 Task: Customize the color theme of your VS Code editor.
Action: Mouse moved to (327, 264)
Screenshot: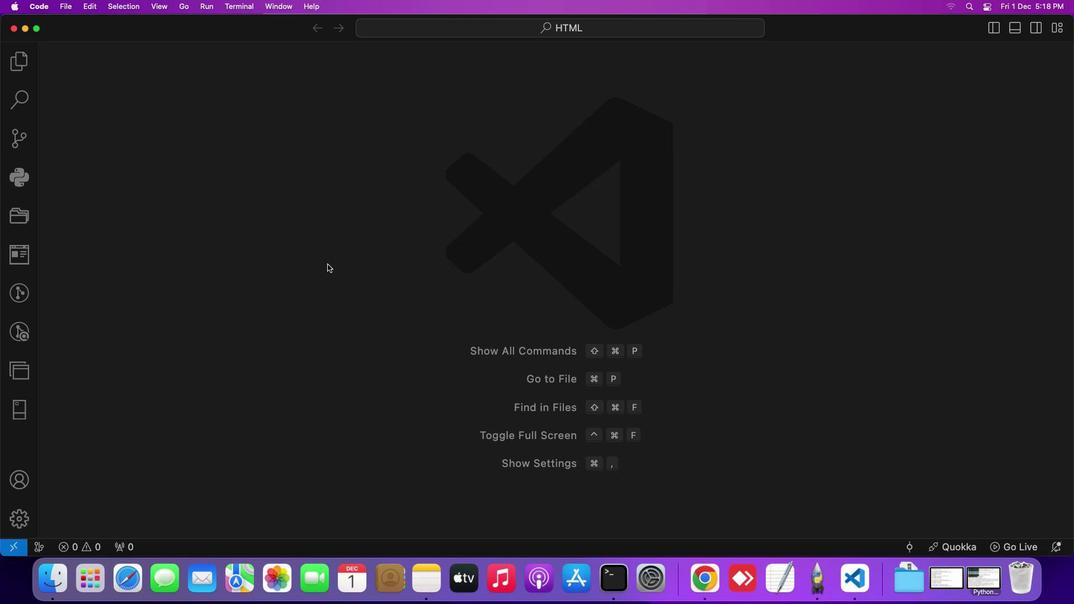 
Action: Mouse pressed left at (327, 264)
Screenshot: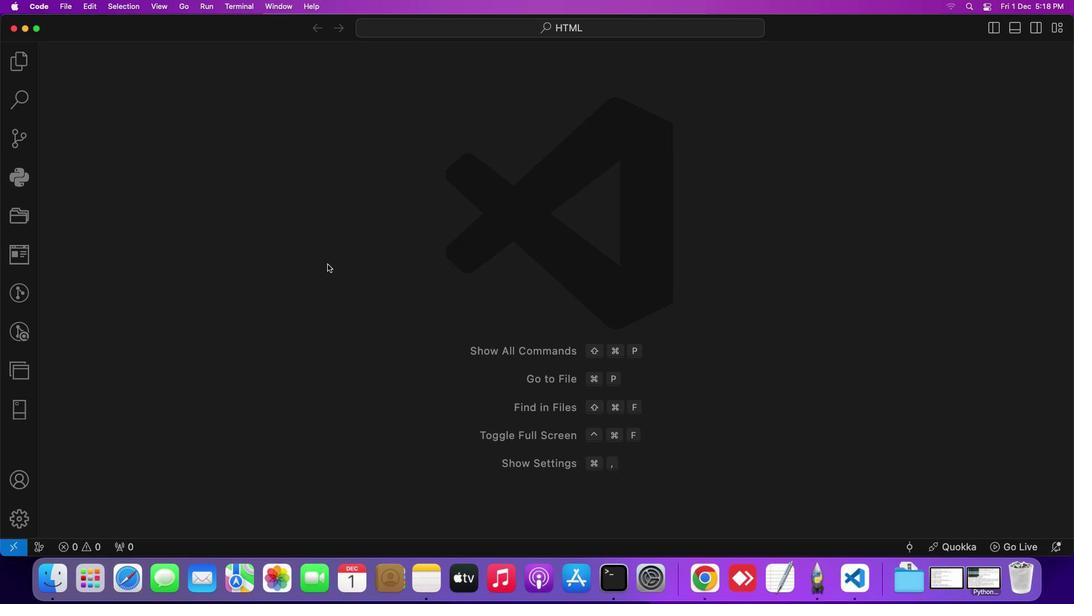 
Action: Mouse moved to (42, 3)
Screenshot: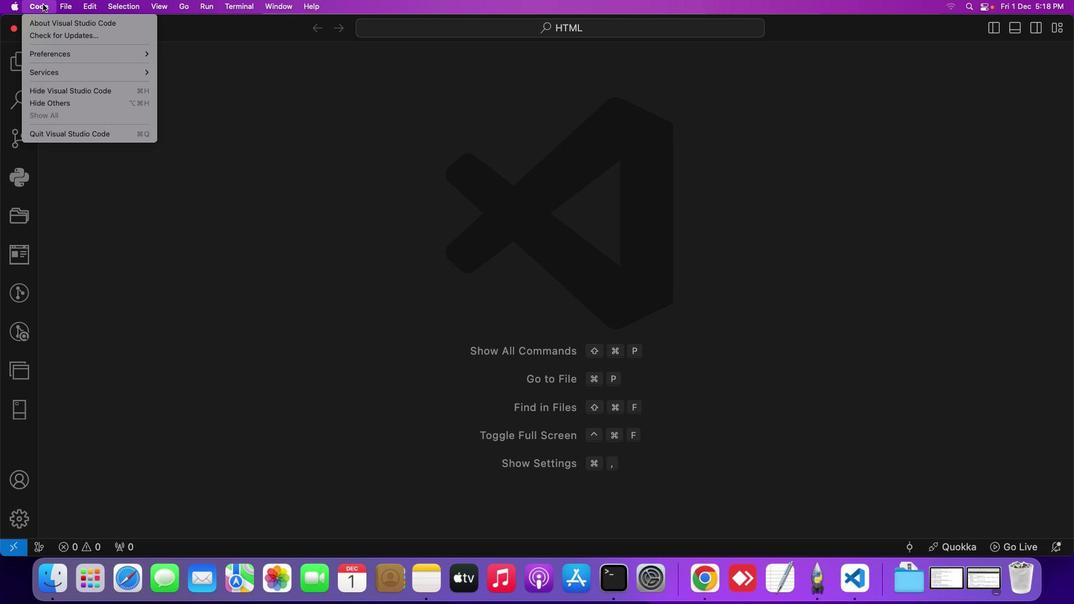 
Action: Mouse pressed left at (42, 3)
Screenshot: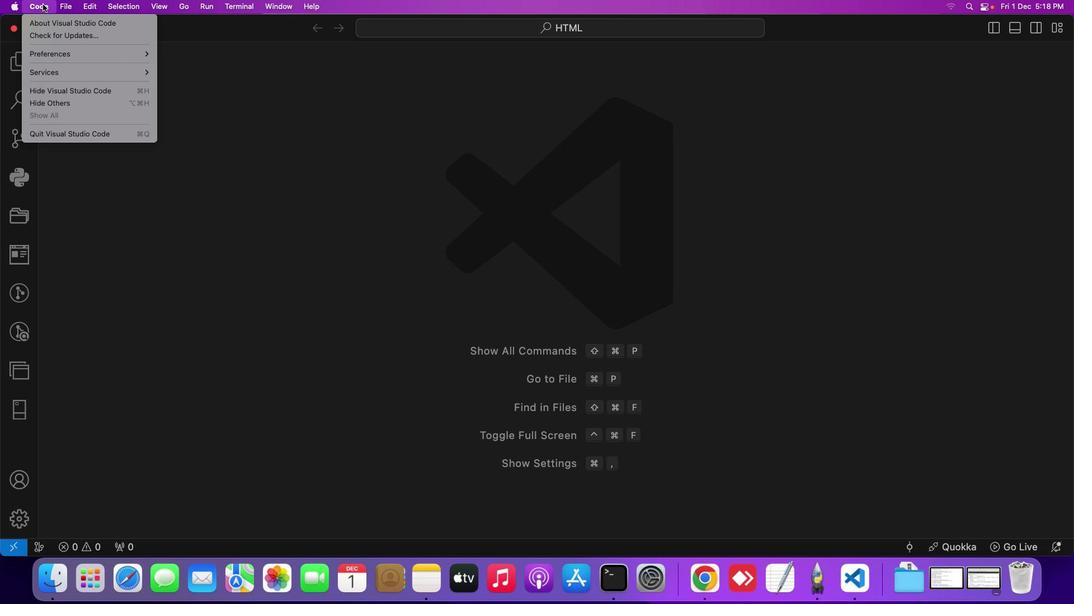 
Action: Mouse moved to (81, 55)
Screenshot: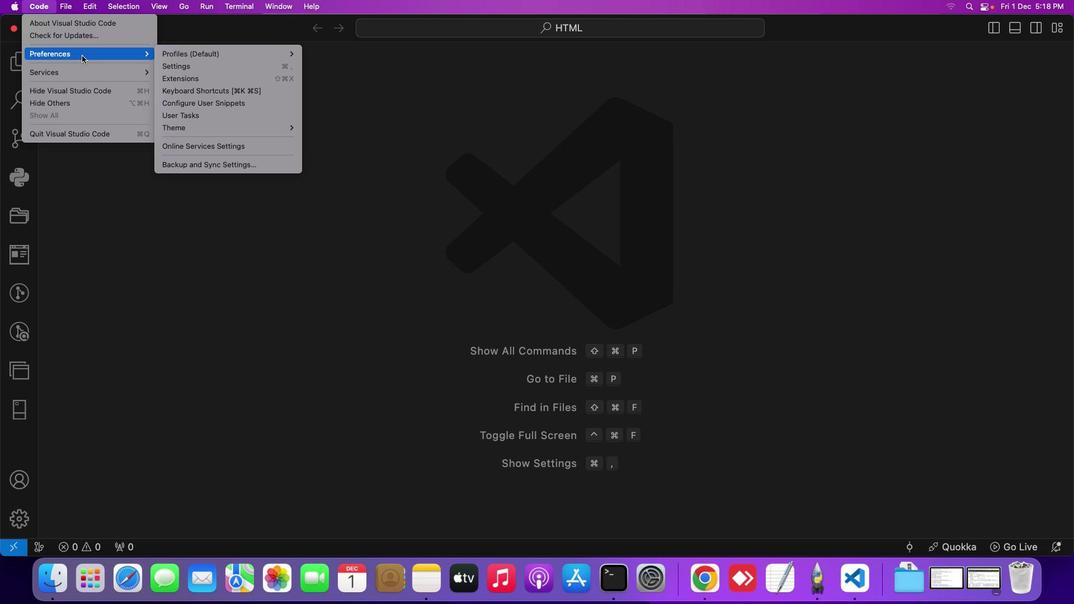 
Action: Mouse pressed left at (81, 55)
Screenshot: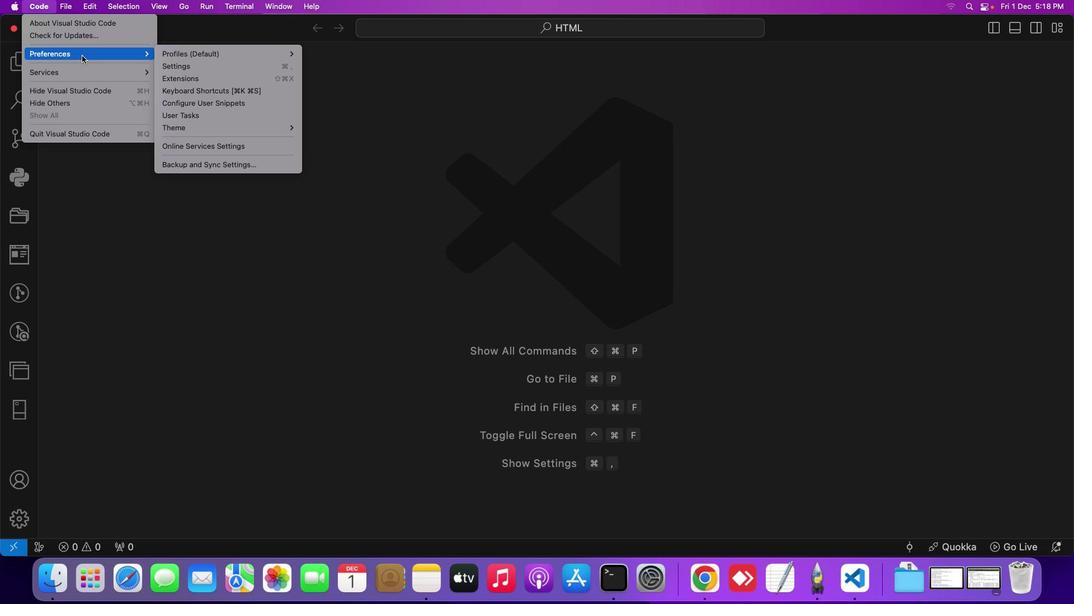 
Action: Mouse moved to (203, 66)
Screenshot: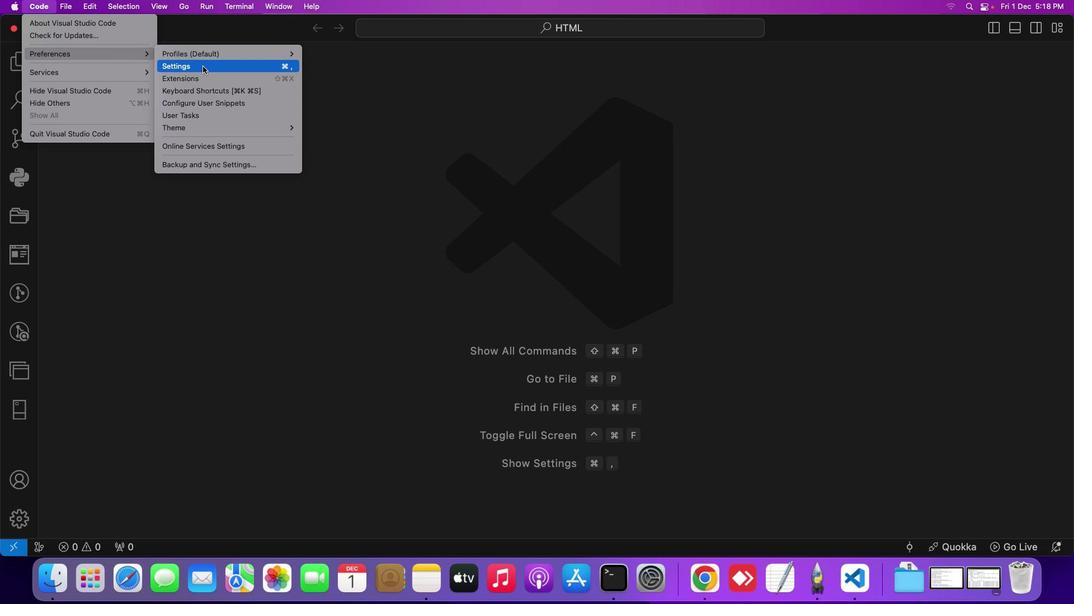 
Action: Mouse pressed left at (203, 66)
Screenshot: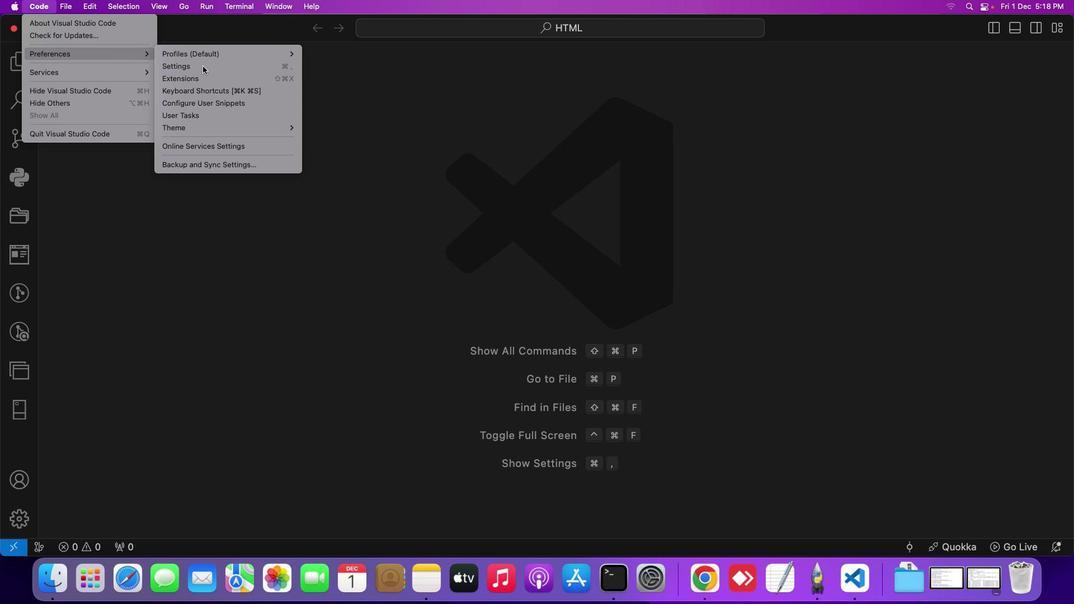 
Action: Mouse moved to (227, 91)
Screenshot: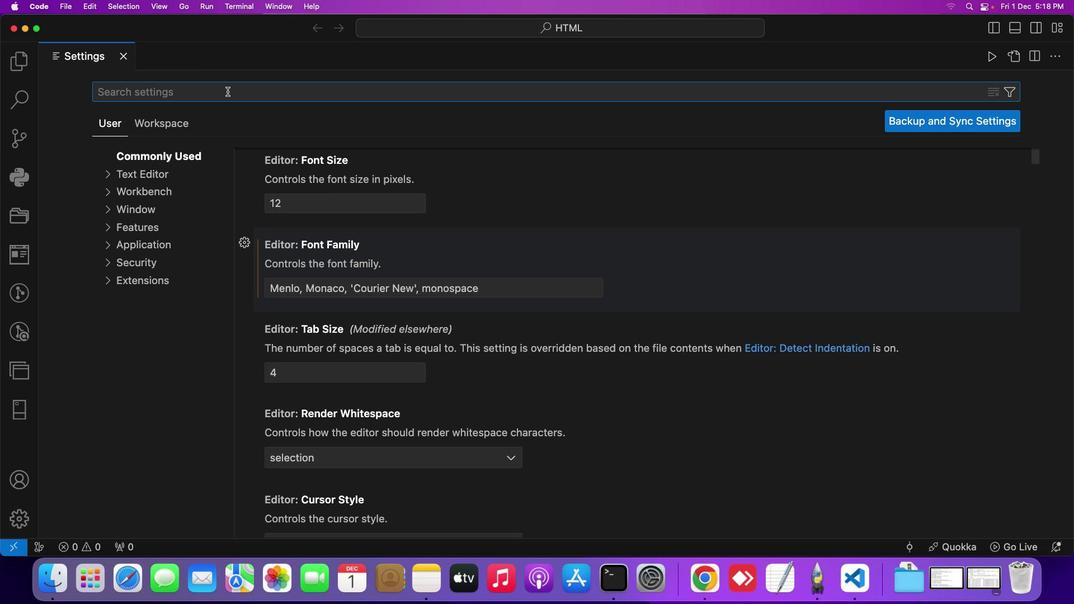 
Action: Mouse pressed left at (227, 91)
Screenshot: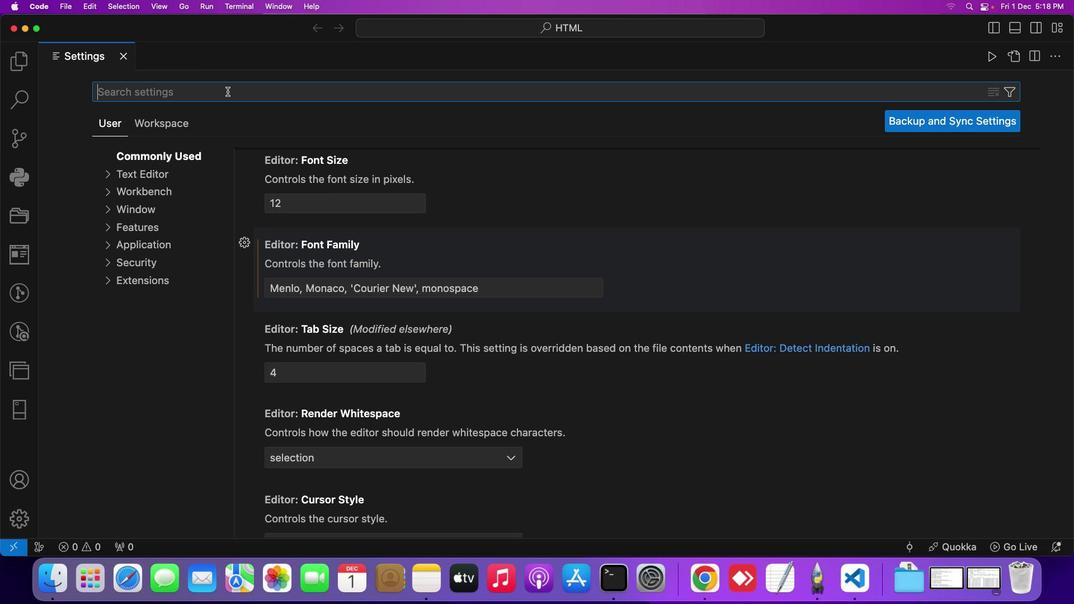 
Action: Mouse moved to (227, 92)
Screenshot: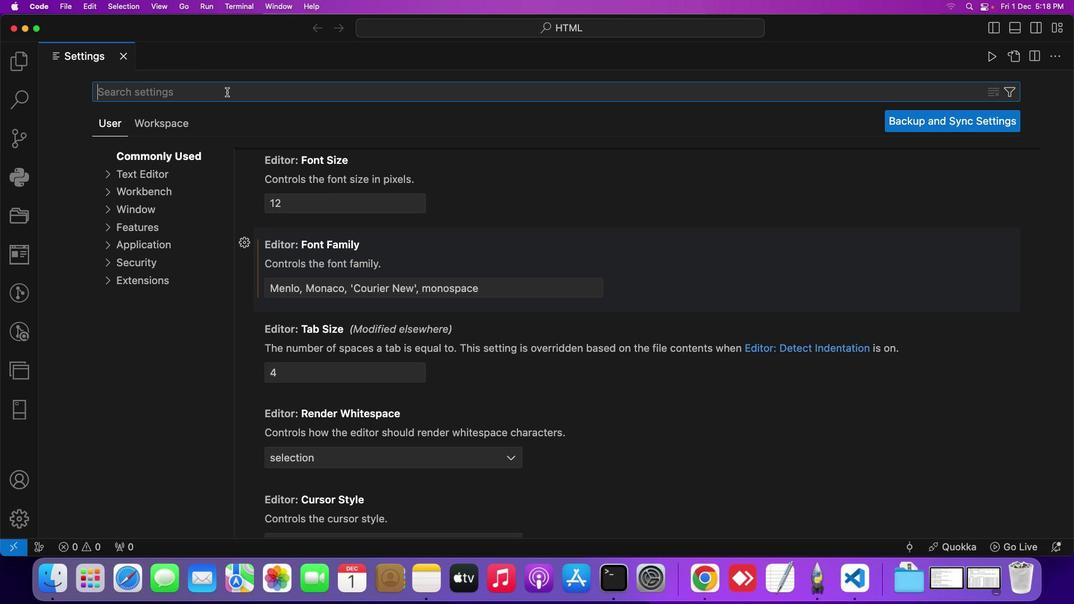 
Action: Key pressed 't'Key.backspace'c''o'Key.backspace'c'Key.backspace'o''l''o''r'Key.space't''h''e''m''e'
Screenshot: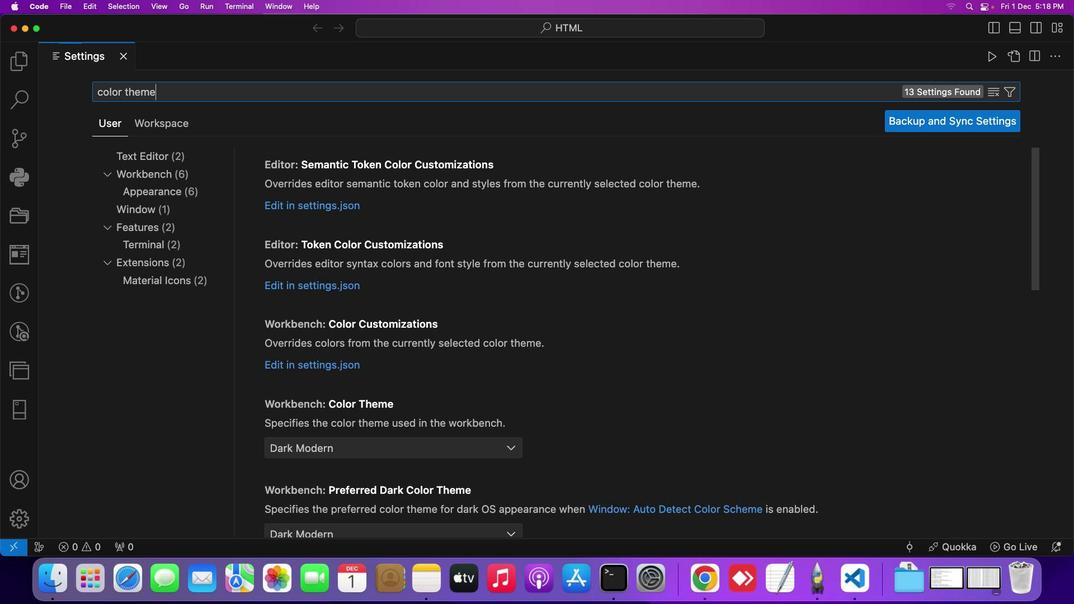 
Action: Mouse moved to (505, 446)
Screenshot: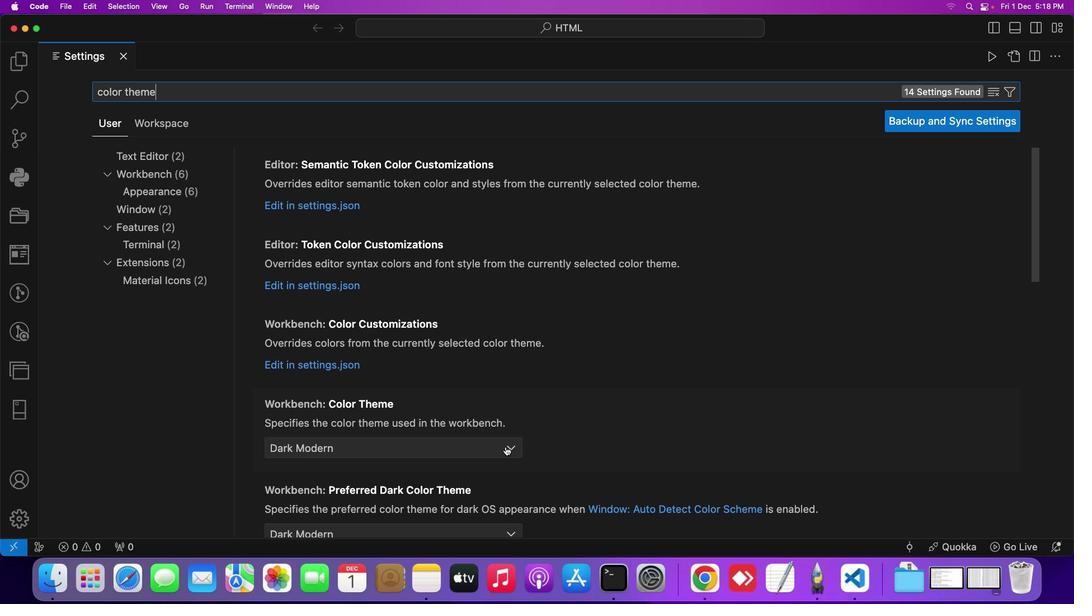 
Action: Mouse pressed left at (505, 446)
Screenshot: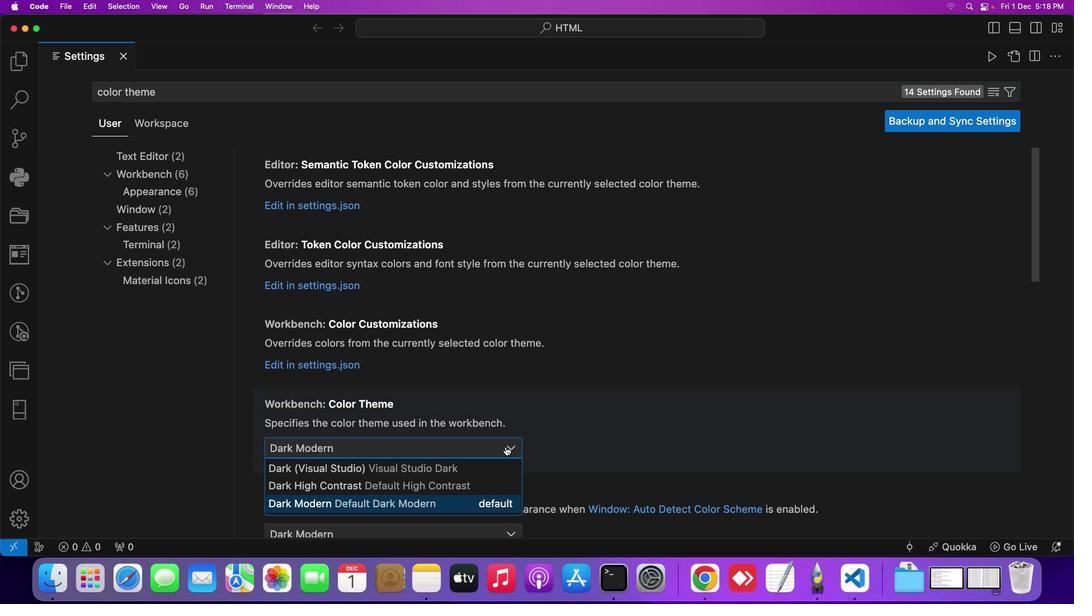 
Action: Mouse moved to (501, 446)
Screenshot: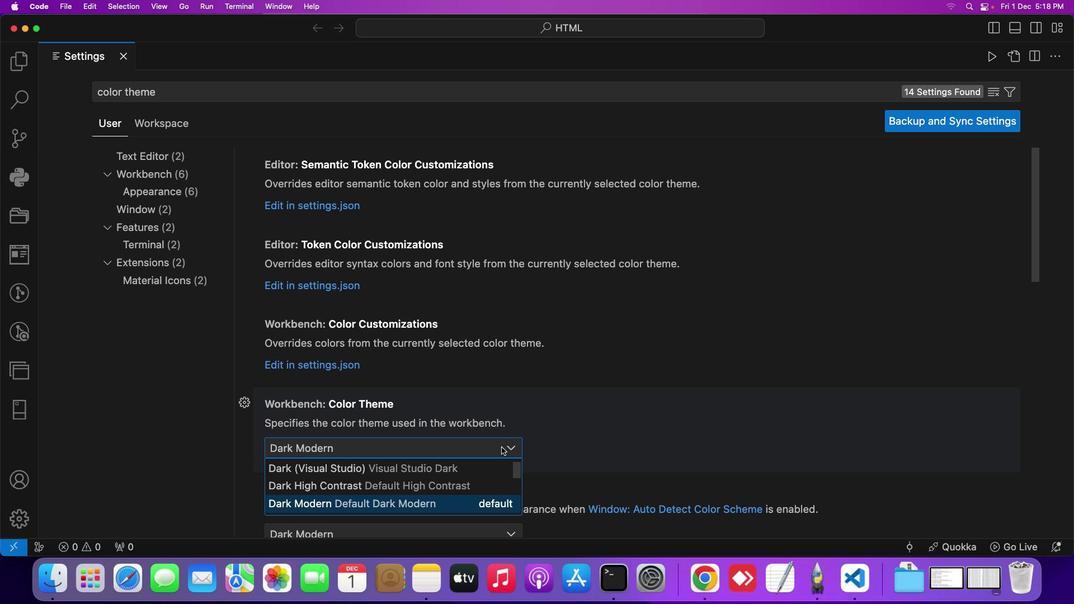
Action: Mouse scrolled (501, 446) with delta (0, 0)
Screenshot: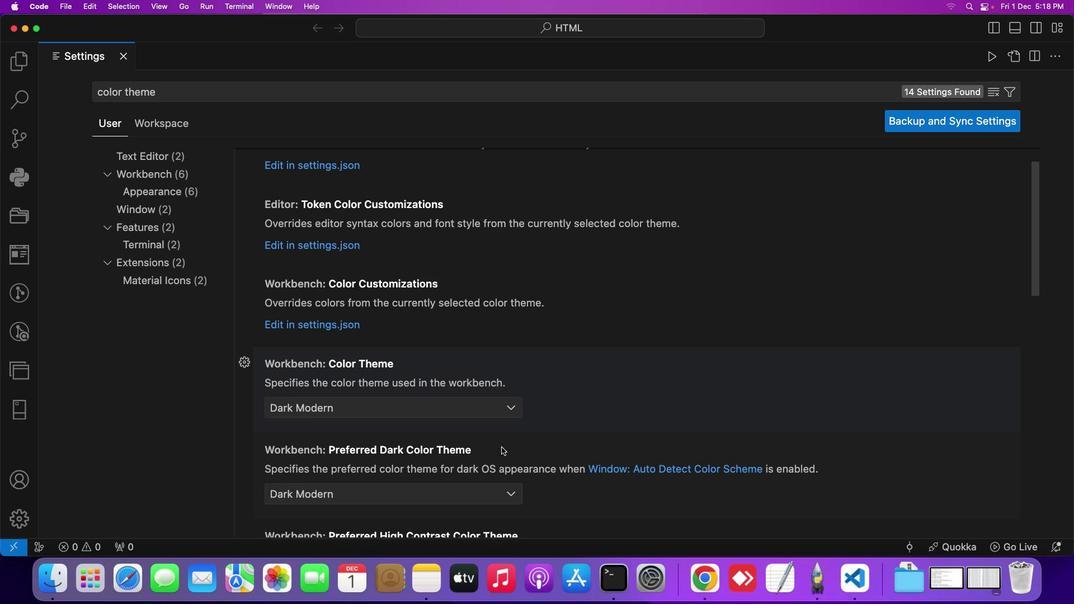 
Action: Mouse scrolled (501, 446) with delta (0, 0)
Screenshot: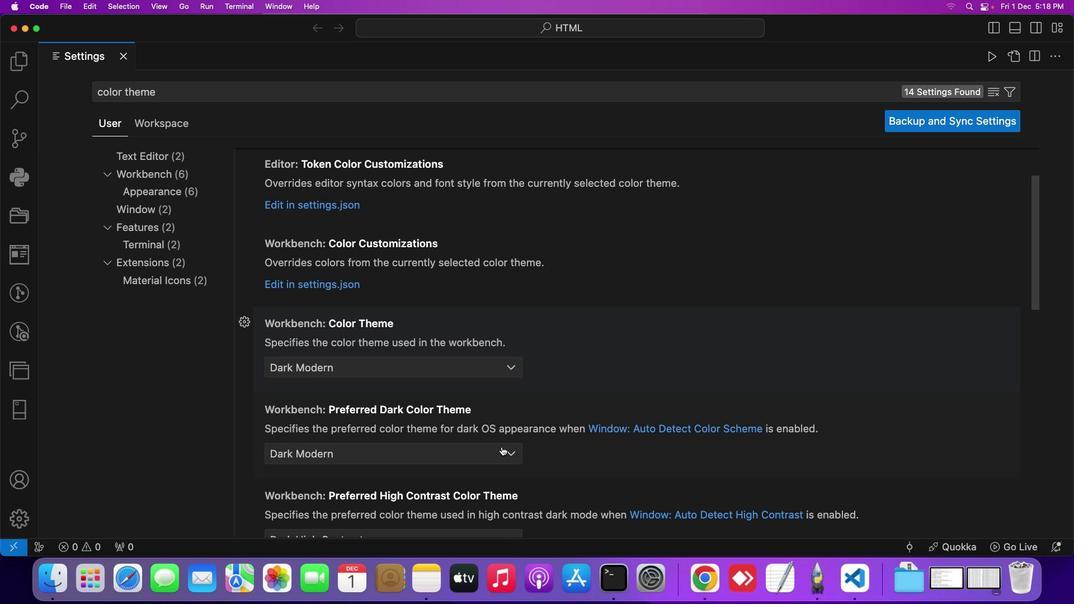 
Action: Mouse moved to (516, 360)
Screenshot: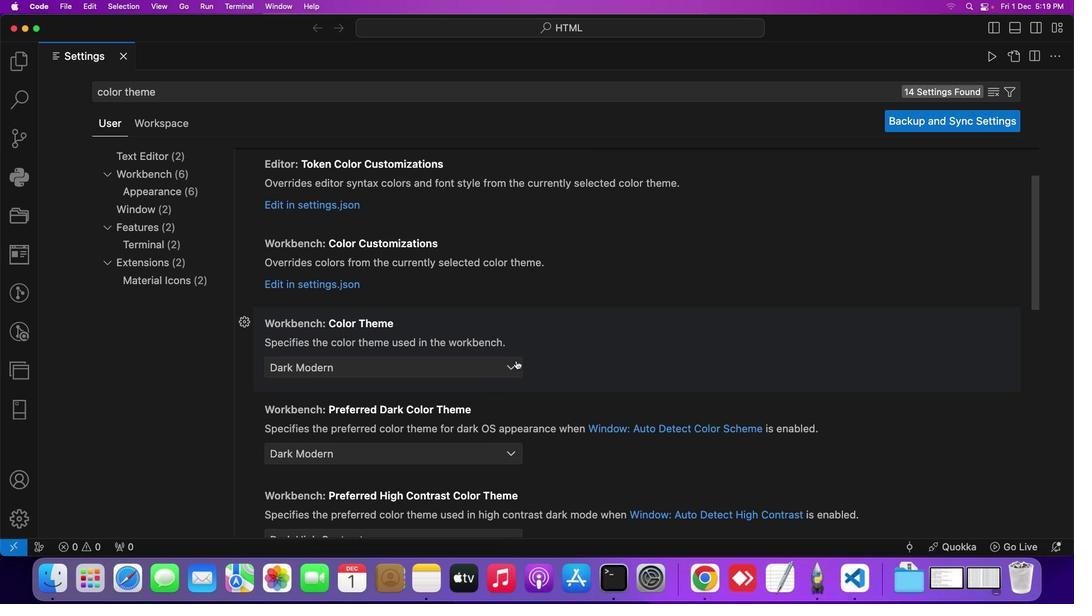 
Action: Mouse pressed left at (516, 360)
Screenshot: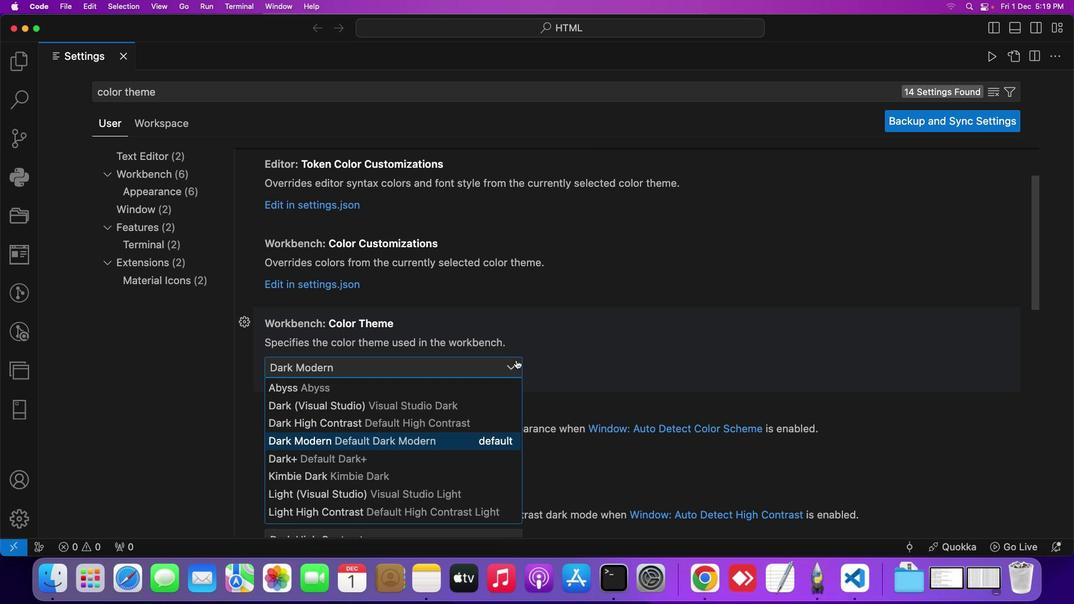 
Action: Mouse moved to (441, 487)
Screenshot: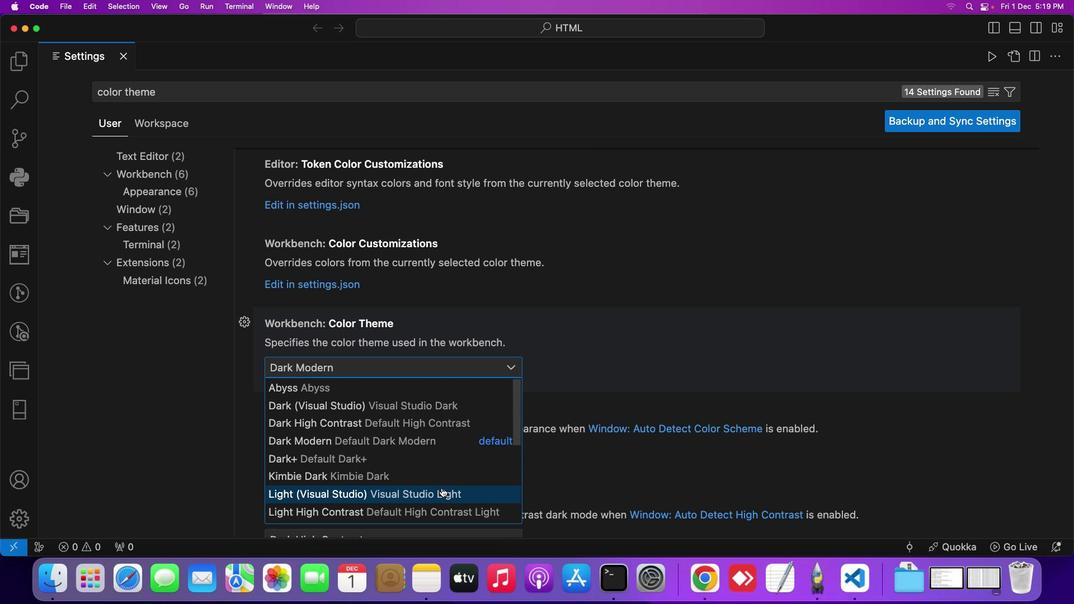 
Action: Mouse pressed left at (441, 487)
Screenshot: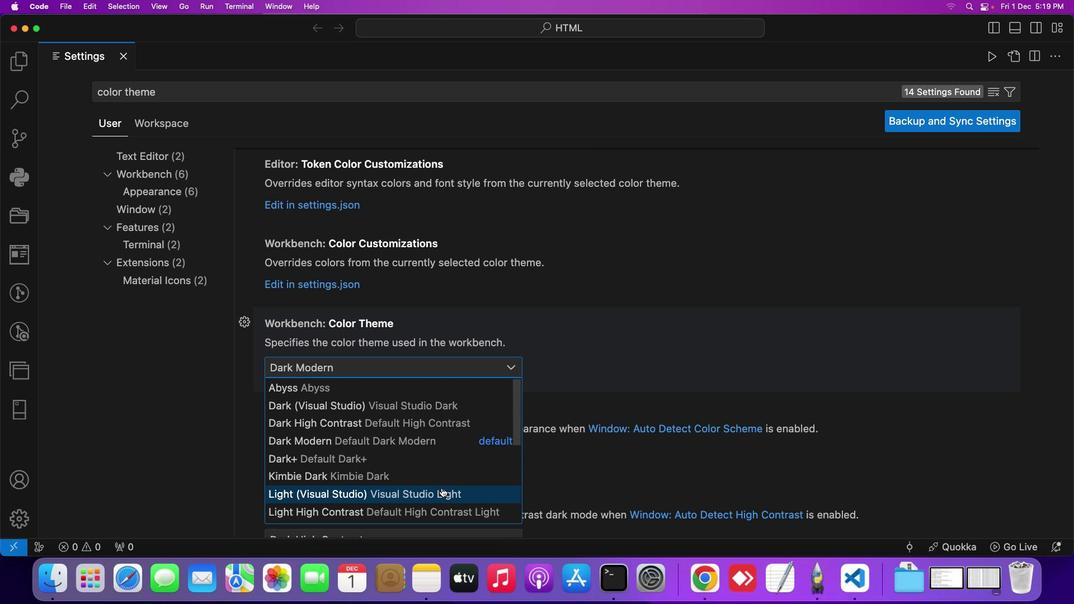 
Action: Mouse moved to (128, 52)
Screenshot: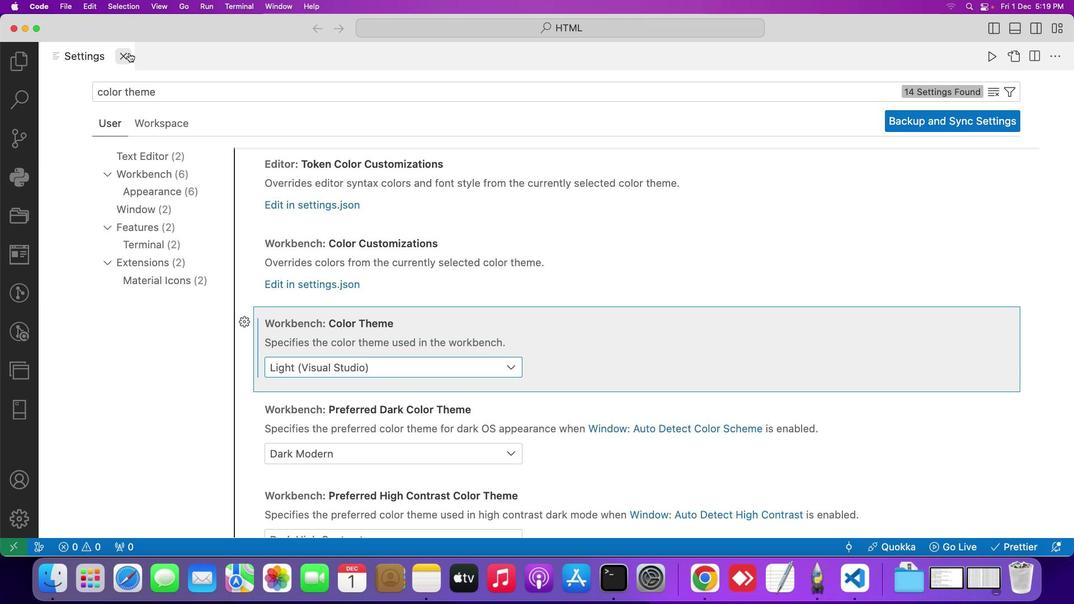 
Action: Mouse pressed left at (128, 52)
Screenshot: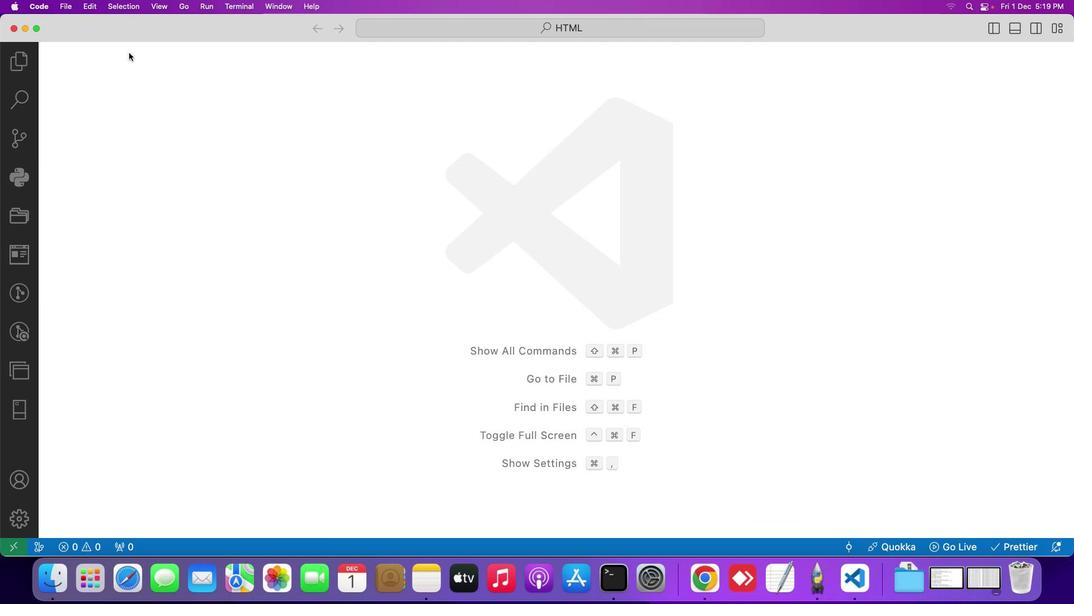 
Action: Mouse moved to (263, 145)
Screenshot: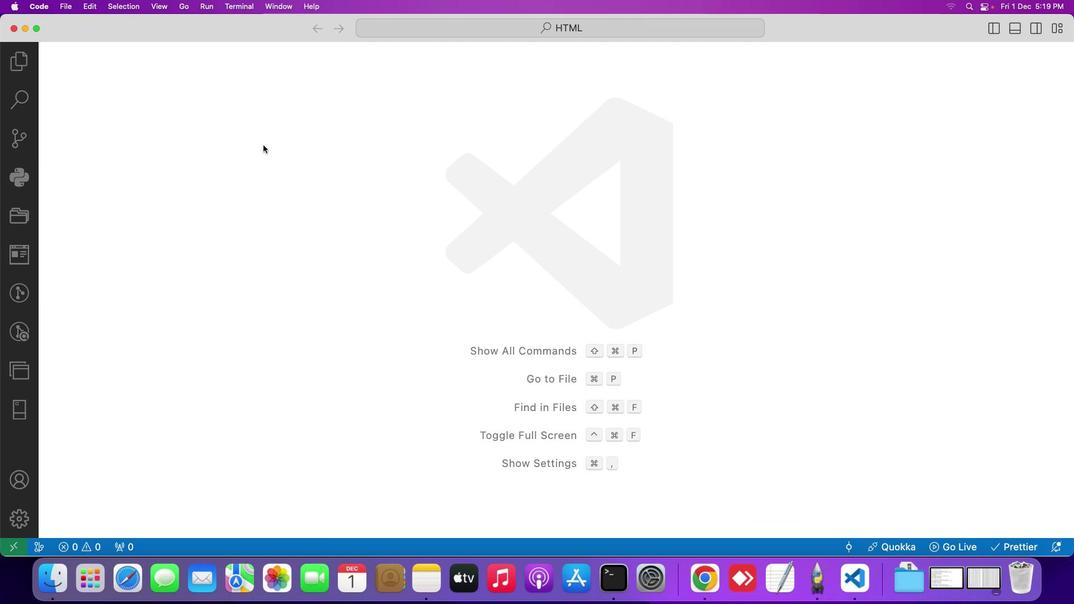 
